 Task: Create a due date automation when advanced off, on the tuesday after a card is due at 12:00 PM.
Action: Mouse moved to (509, 399)
Screenshot: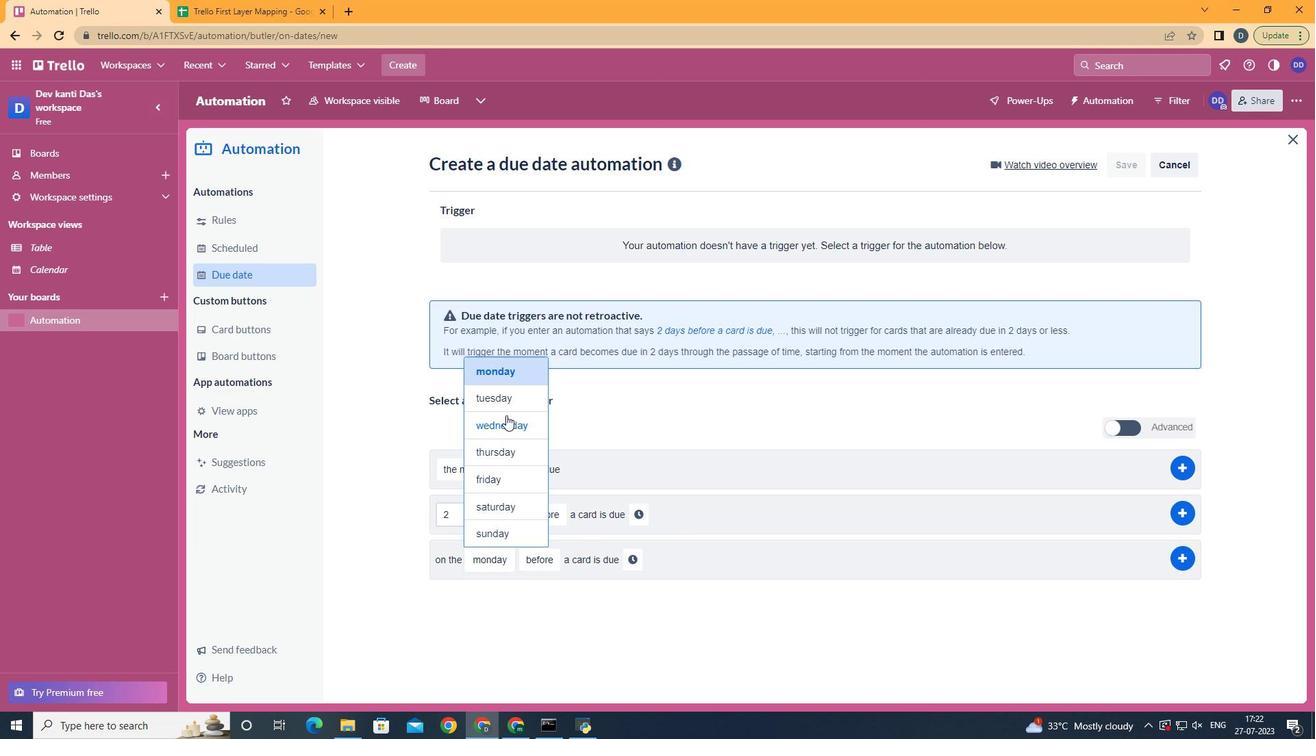 
Action: Mouse pressed left at (509, 399)
Screenshot: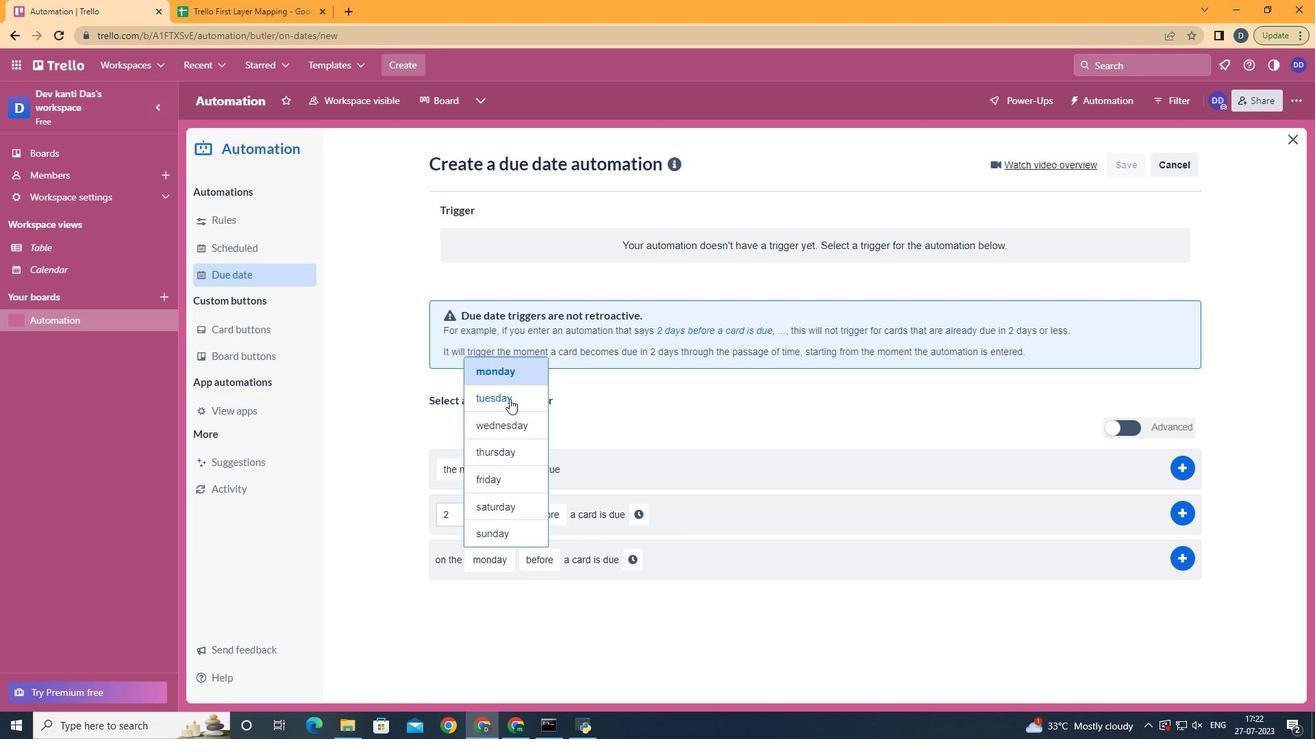 
Action: Mouse moved to (556, 584)
Screenshot: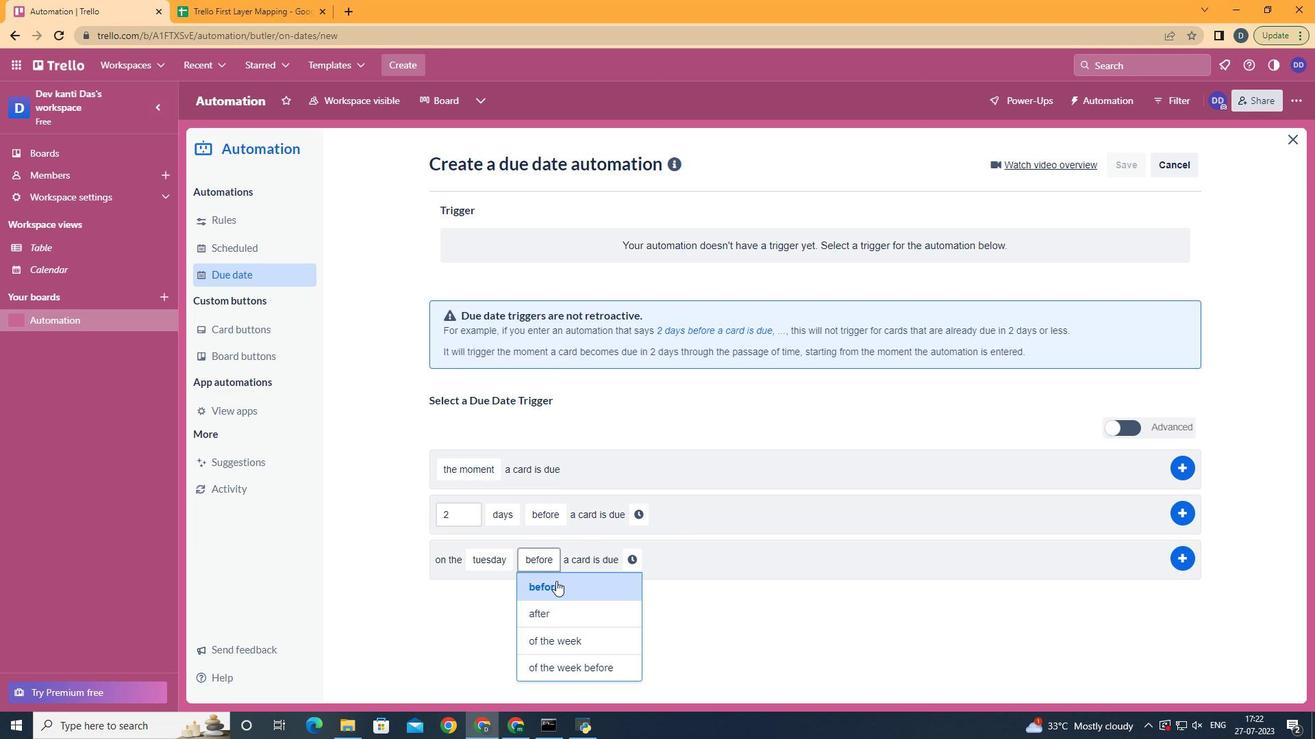 
Action: Mouse pressed left at (556, 584)
Screenshot: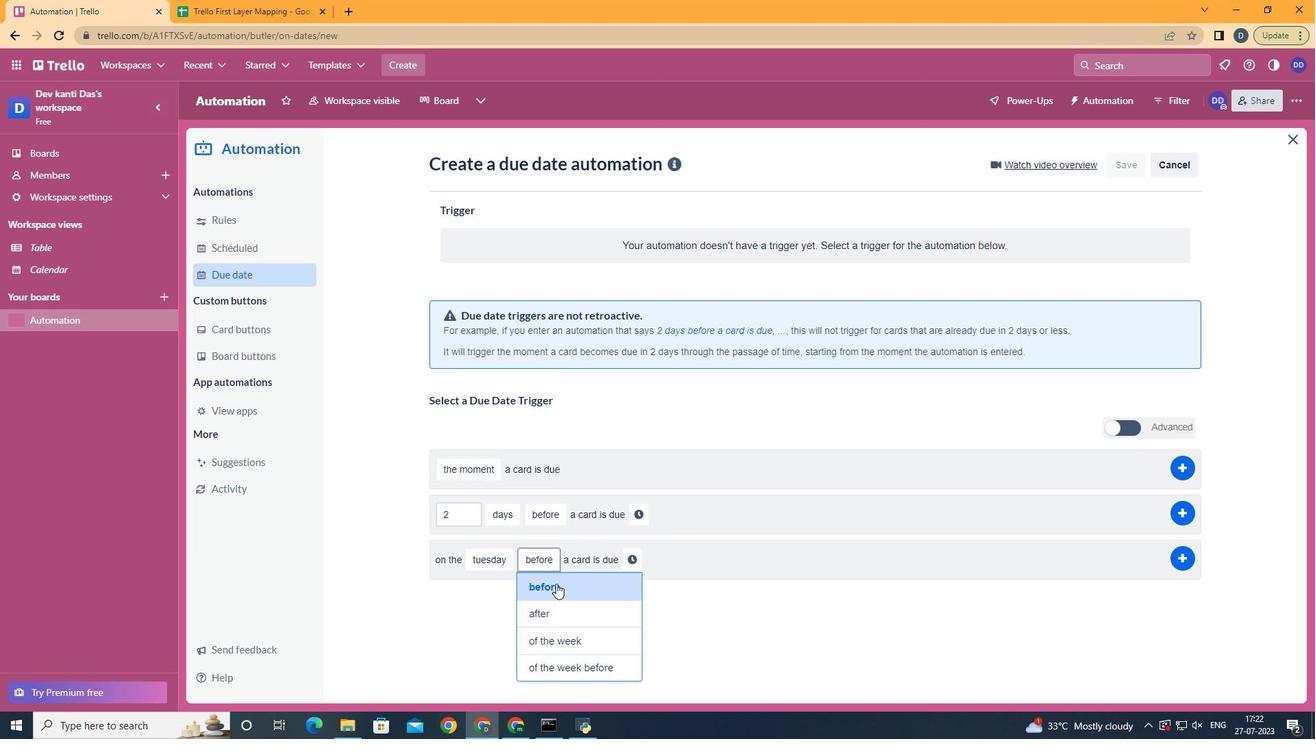 
Action: Mouse moved to (551, 611)
Screenshot: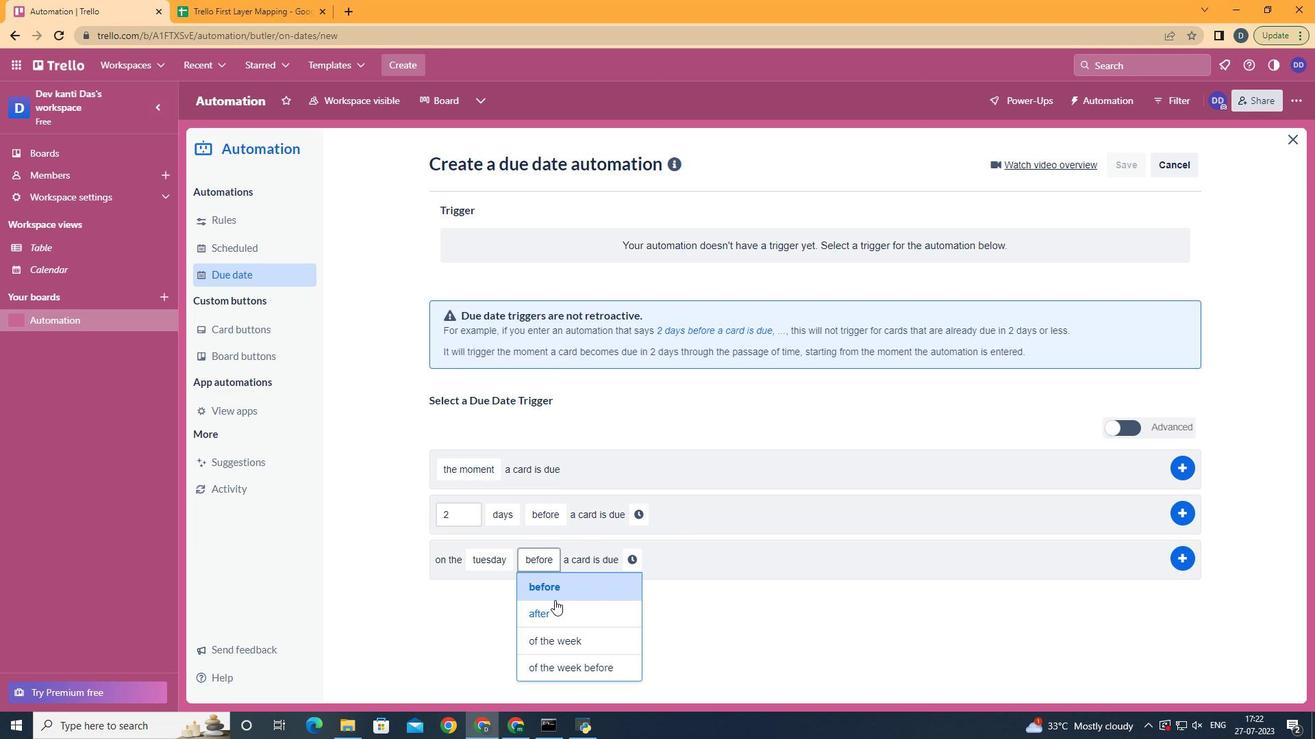
Action: Mouse pressed left at (551, 611)
Screenshot: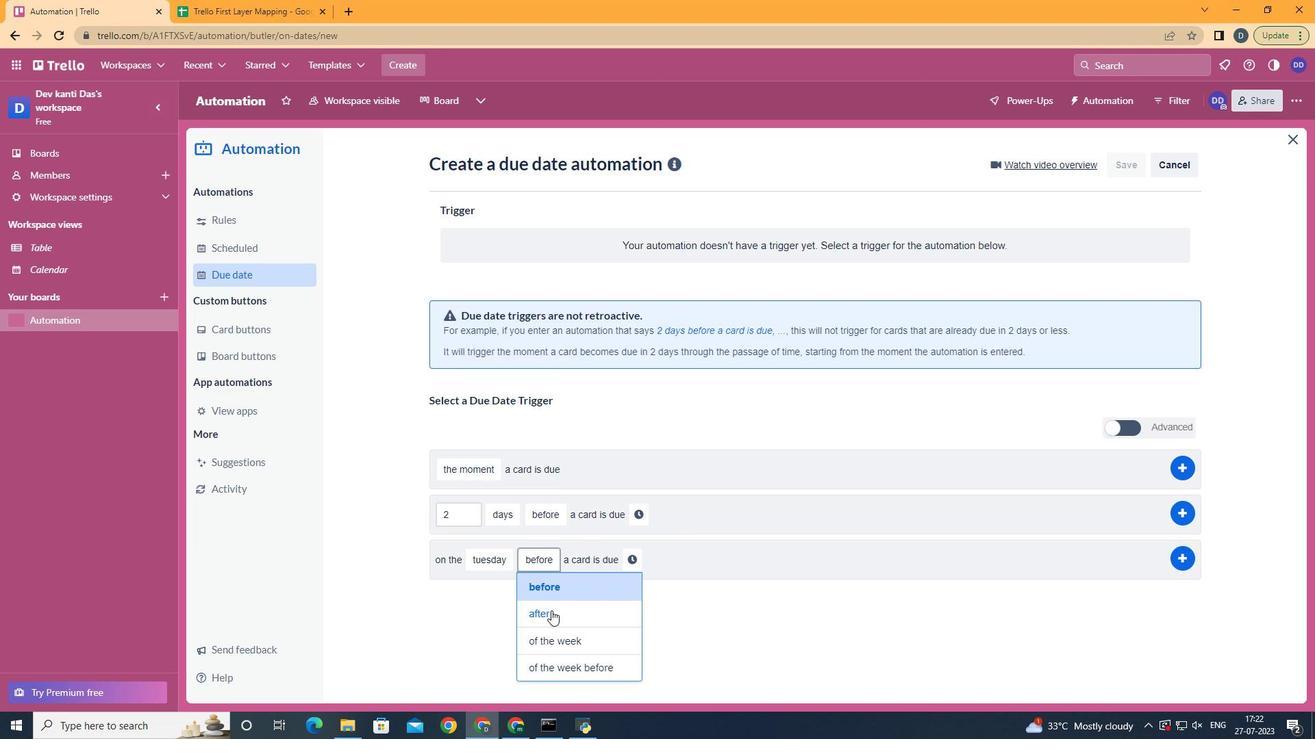 
Action: Mouse moved to (621, 567)
Screenshot: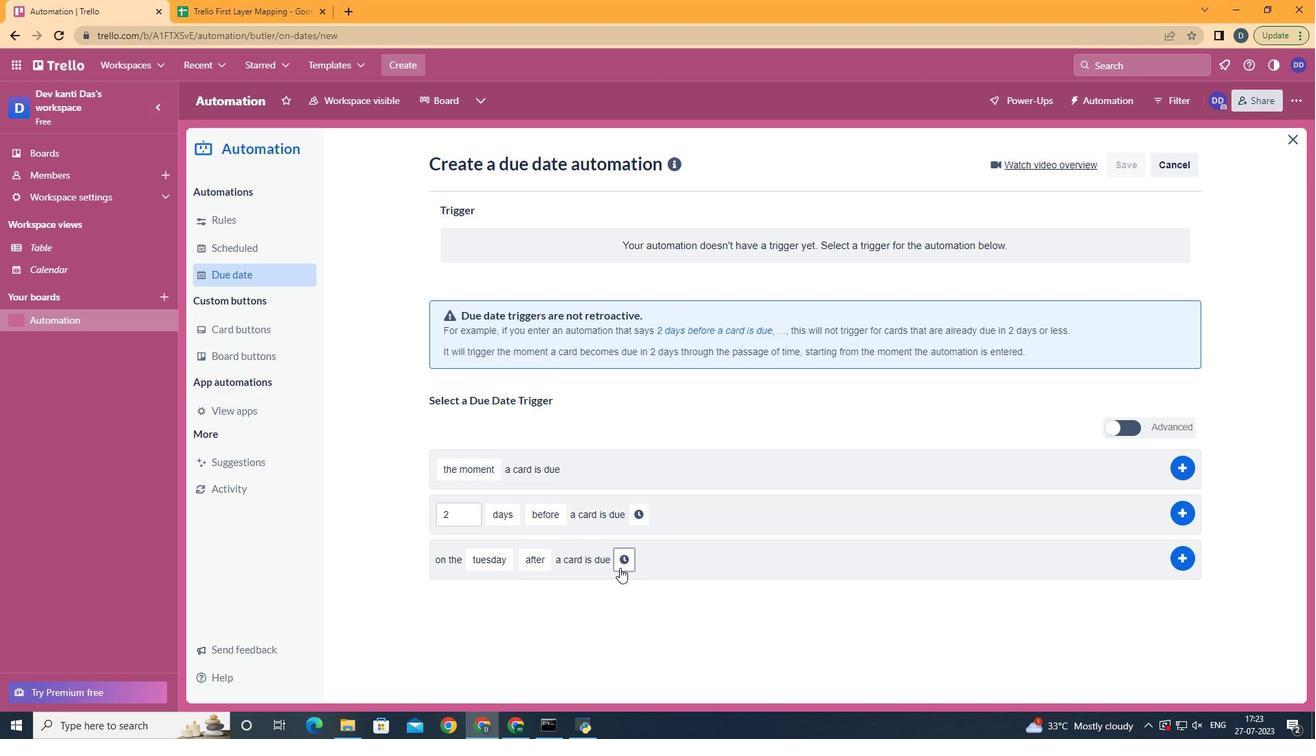
Action: Mouse pressed left at (621, 567)
Screenshot: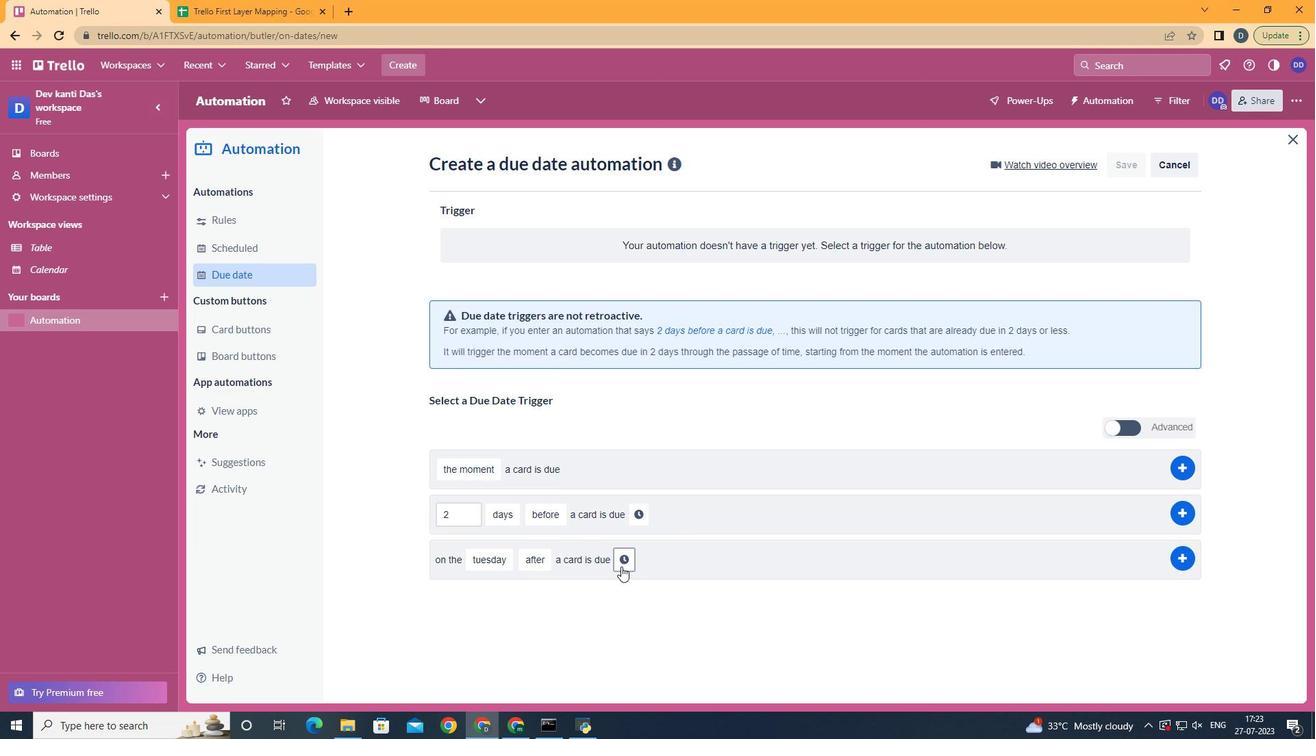 
Action: Mouse moved to (654, 565)
Screenshot: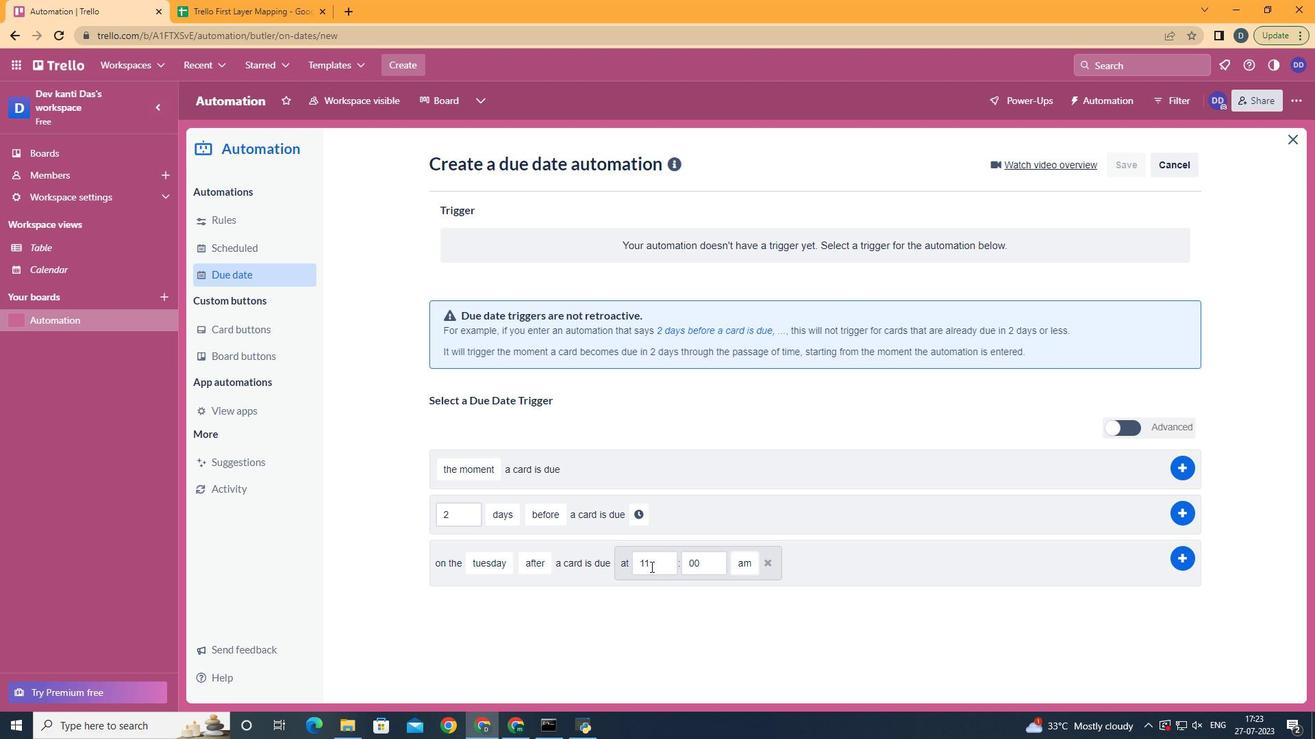 
Action: Mouse pressed left at (654, 565)
Screenshot: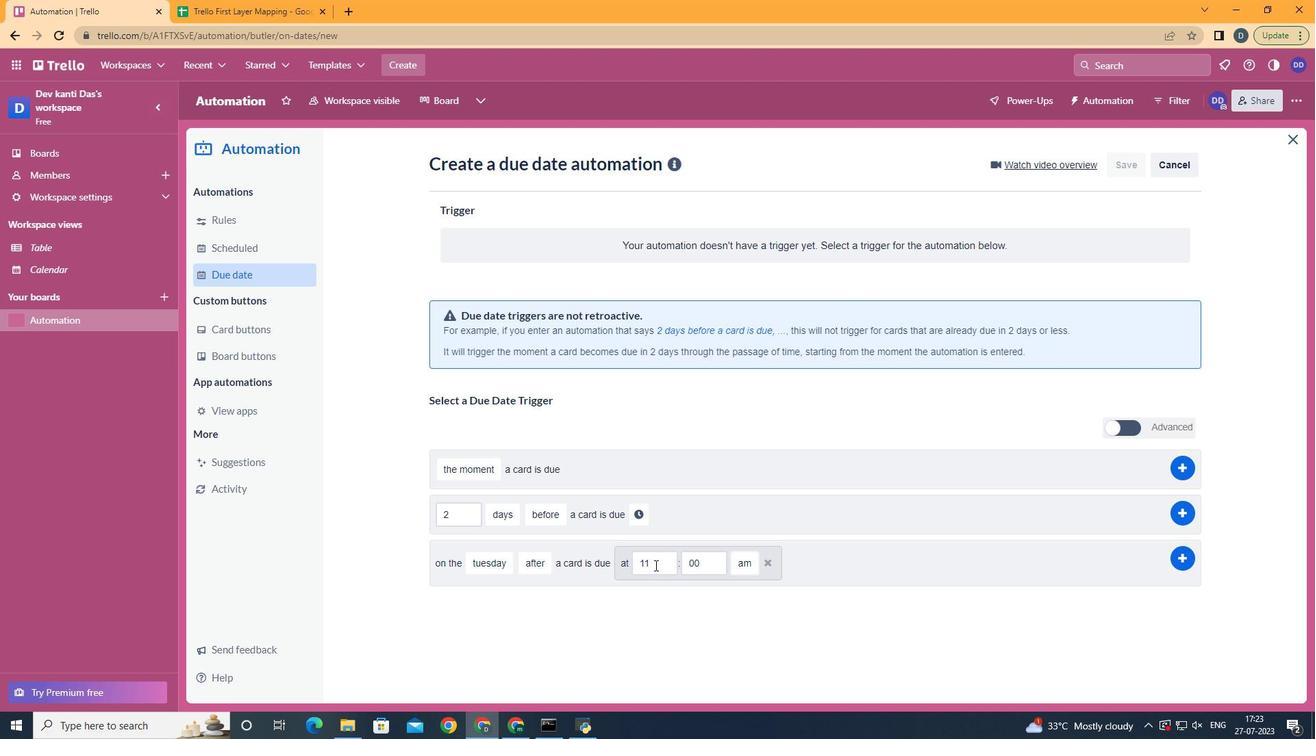
Action: Key pressed <Key.backspace>2
Screenshot: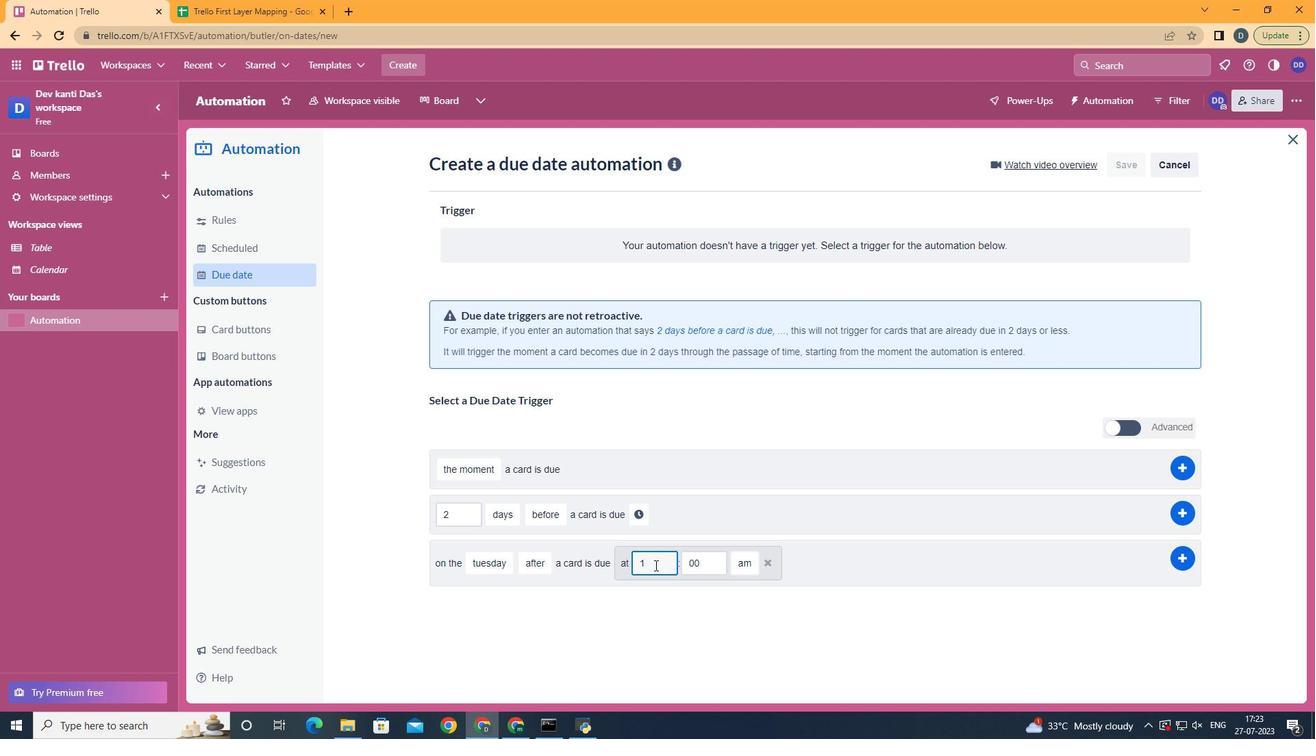 
Action: Mouse moved to (747, 620)
Screenshot: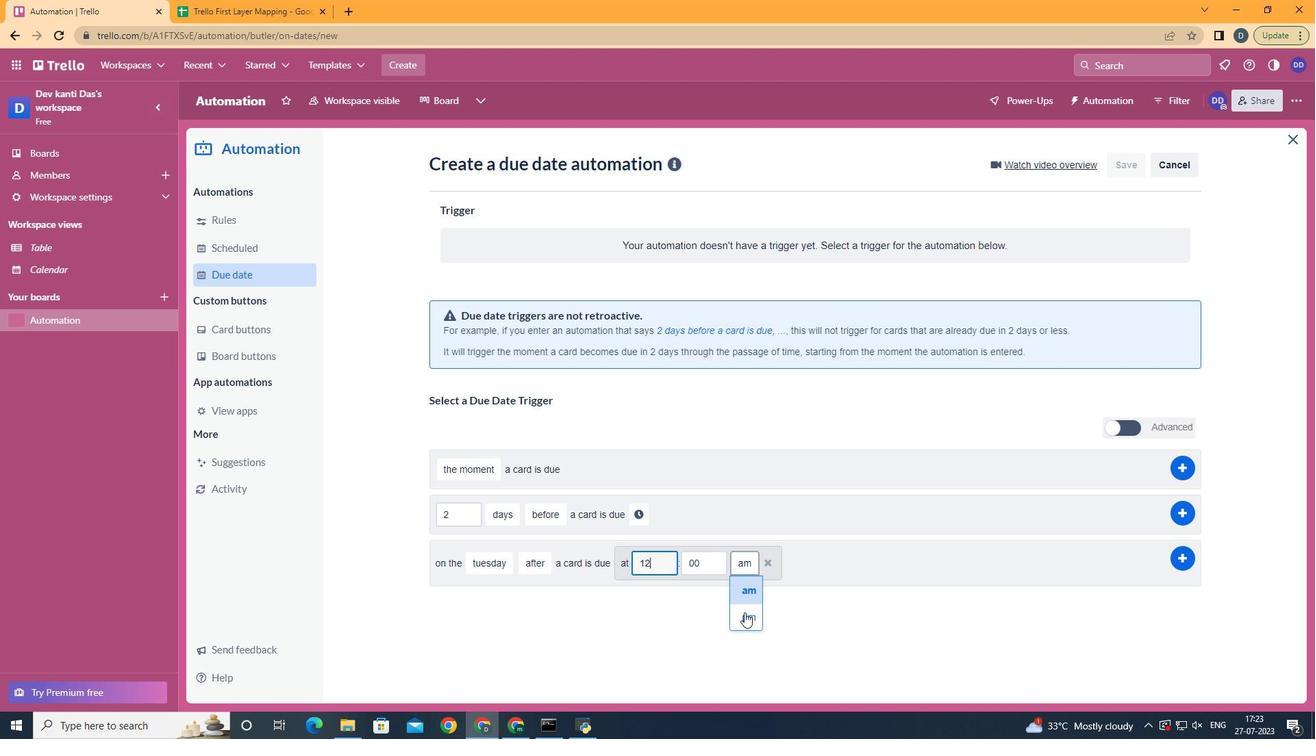 
Action: Mouse pressed left at (747, 620)
Screenshot: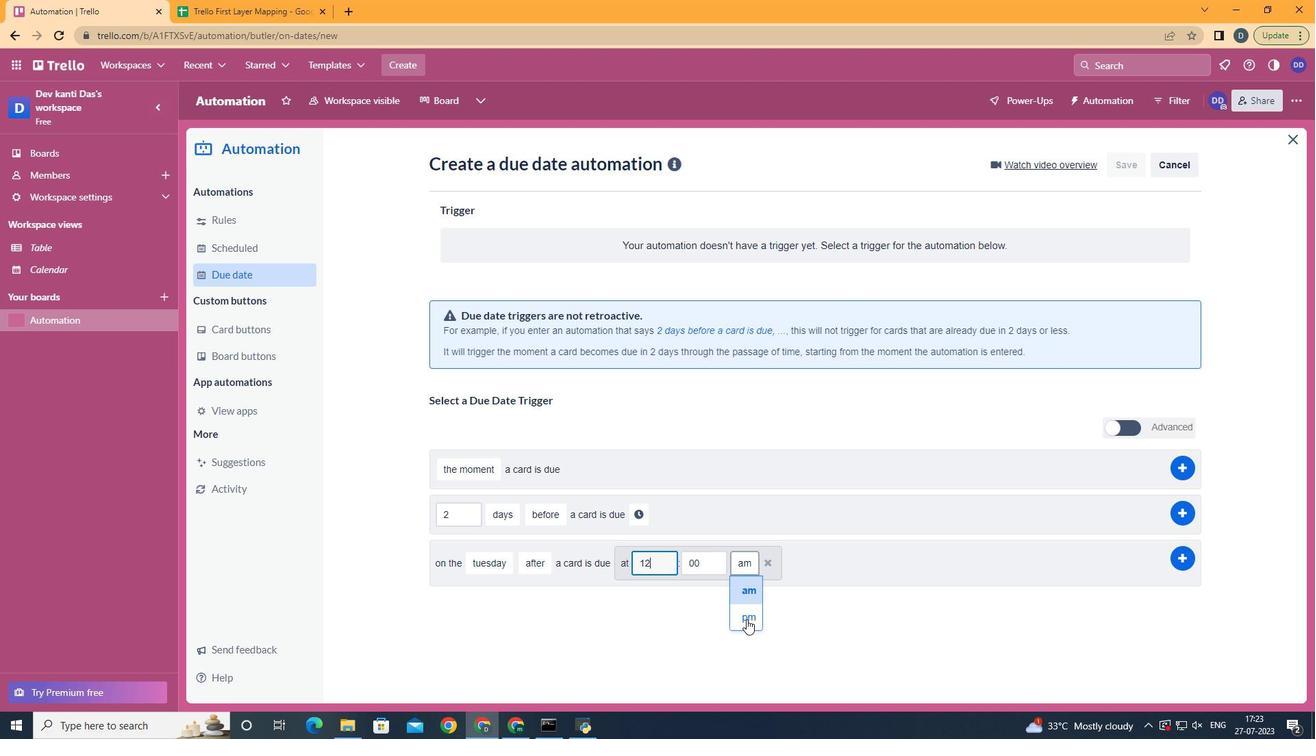 
